 Task: Add The Humble Co Adult Plant Based Sensitive Toothbrush to the cart.
Action: Mouse moved to (885, 341)
Screenshot: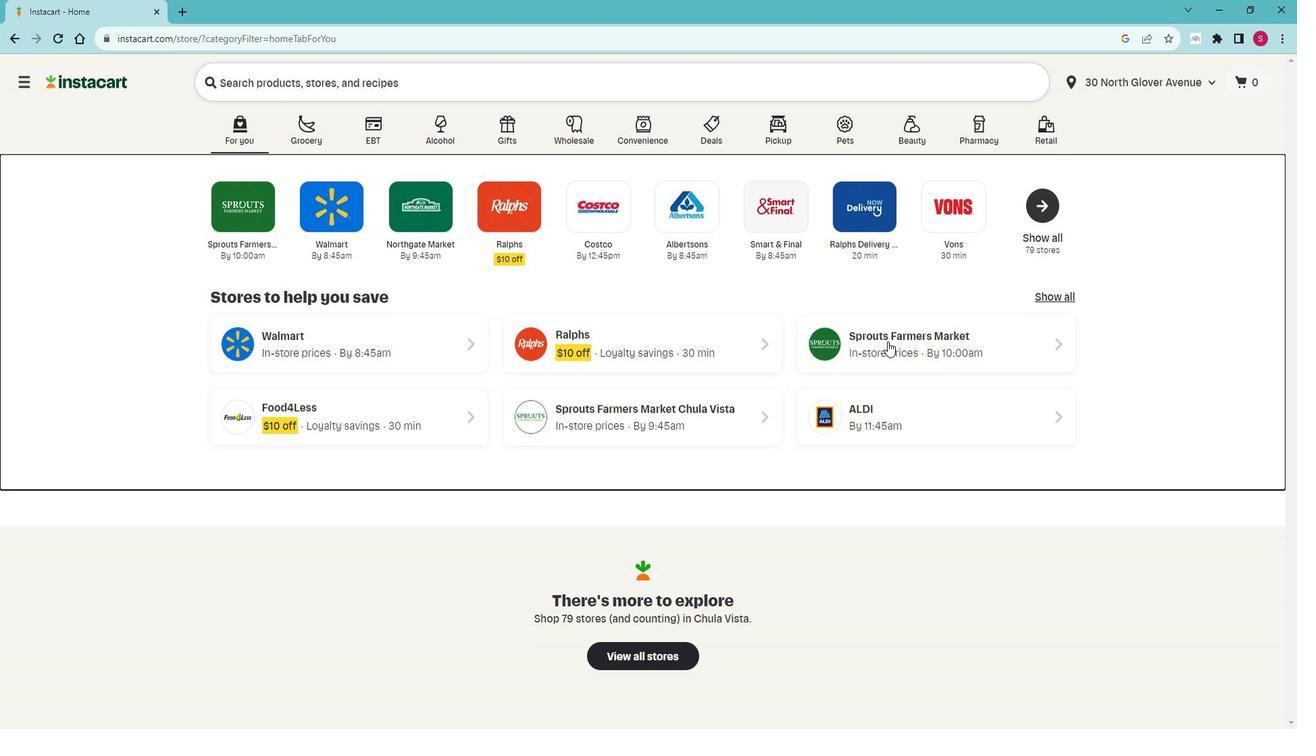 
Action: Mouse pressed left at (885, 341)
Screenshot: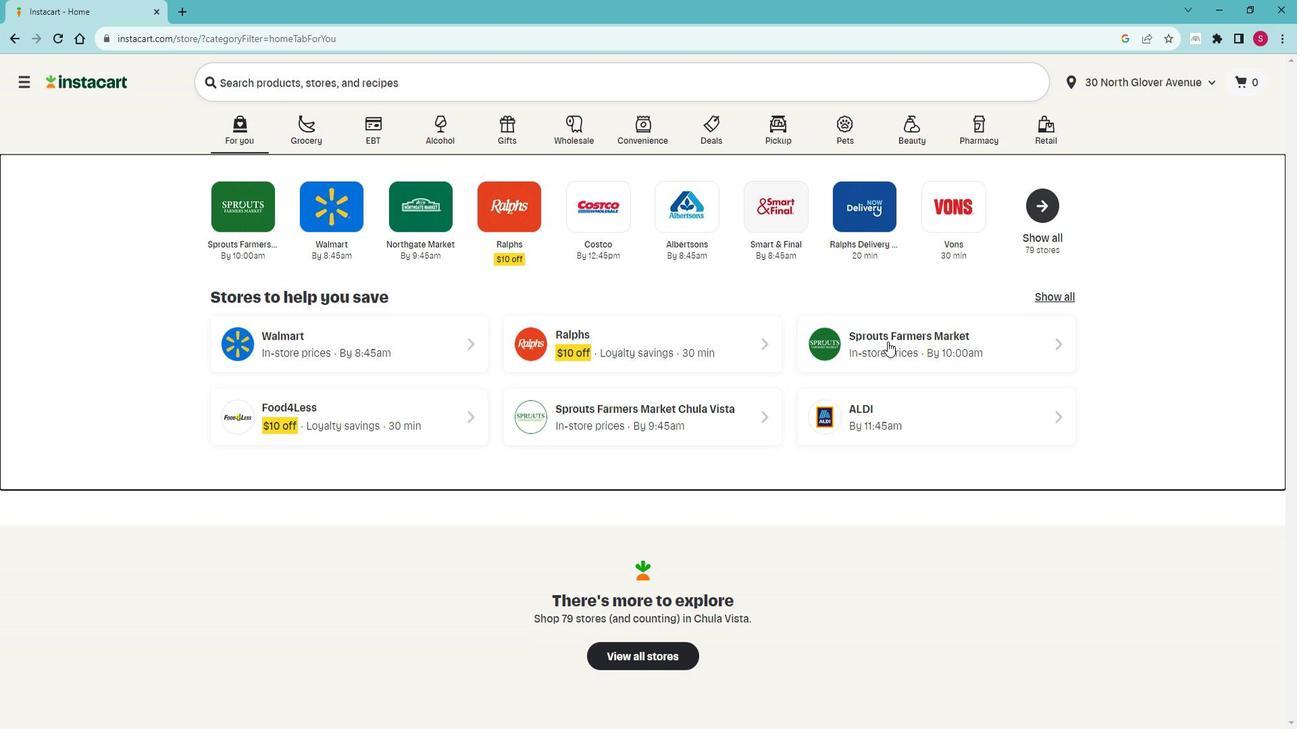 
Action: Mouse moved to (113, 501)
Screenshot: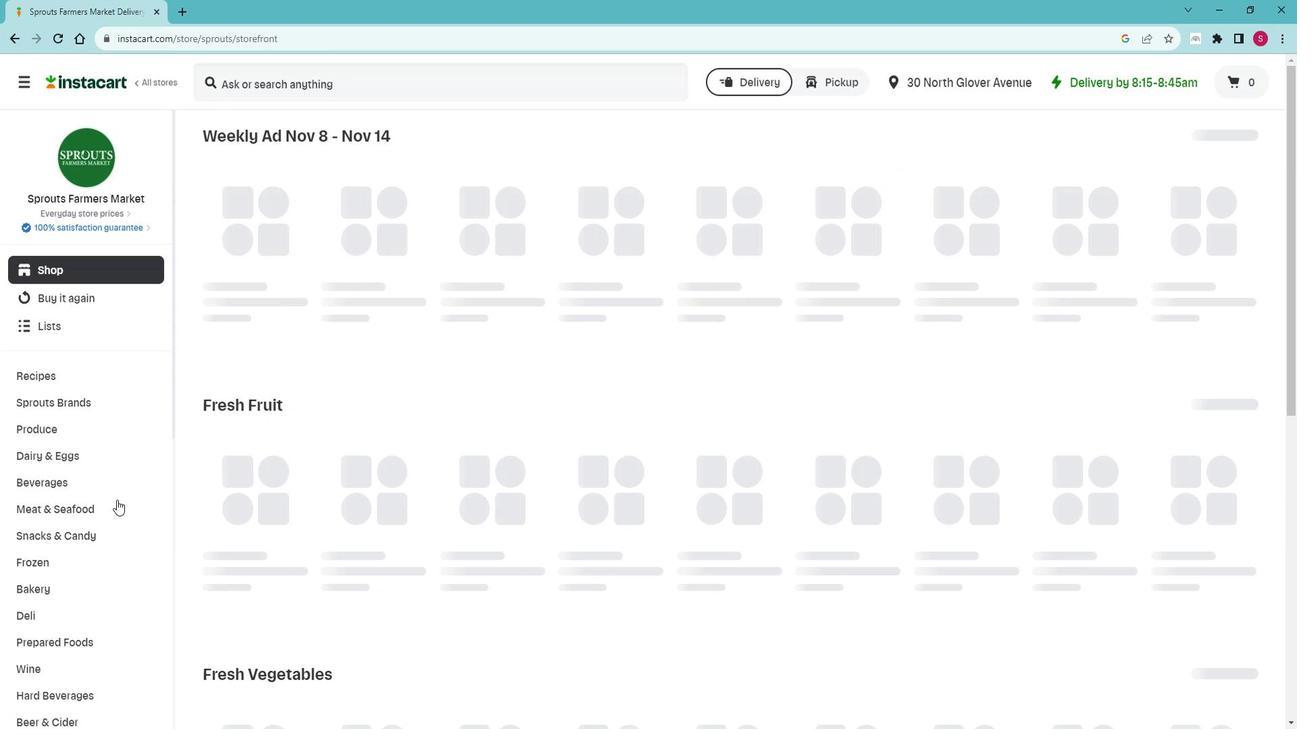 
Action: Mouse scrolled (113, 500) with delta (0, 0)
Screenshot: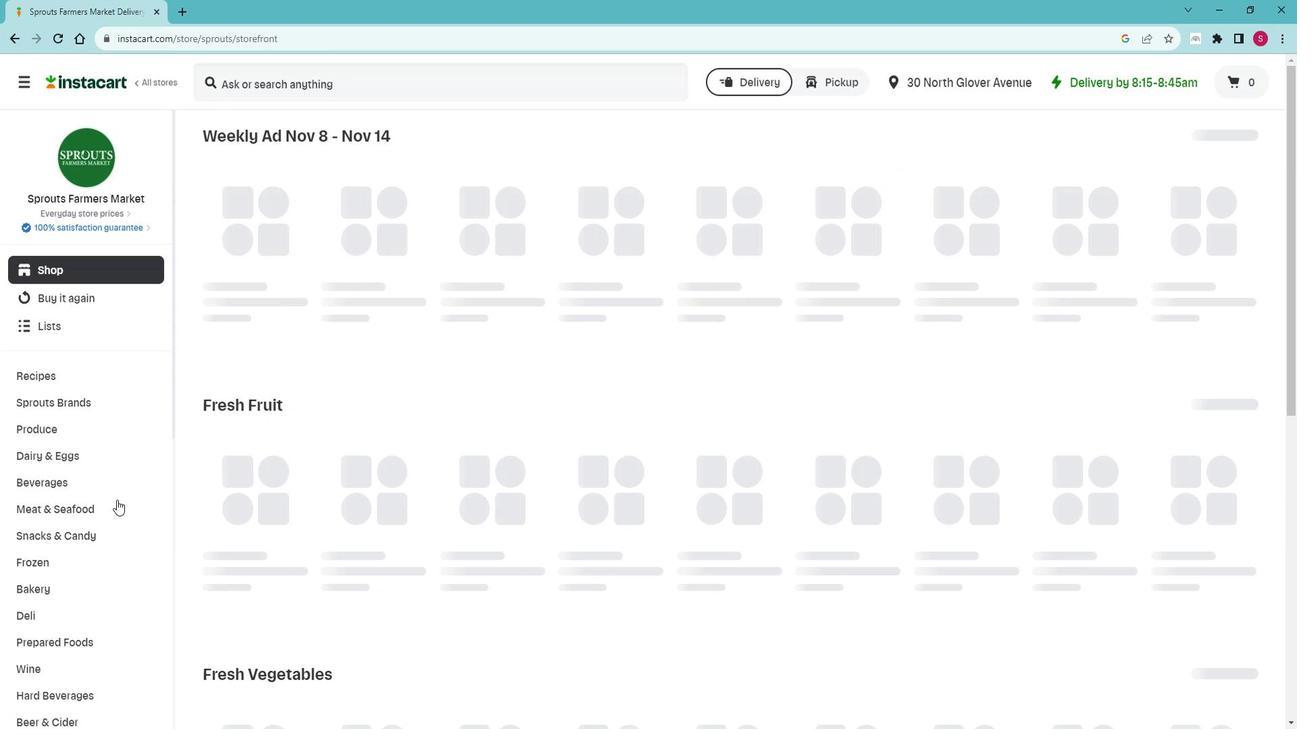 
Action: Mouse moved to (114, 501)
Screenshot: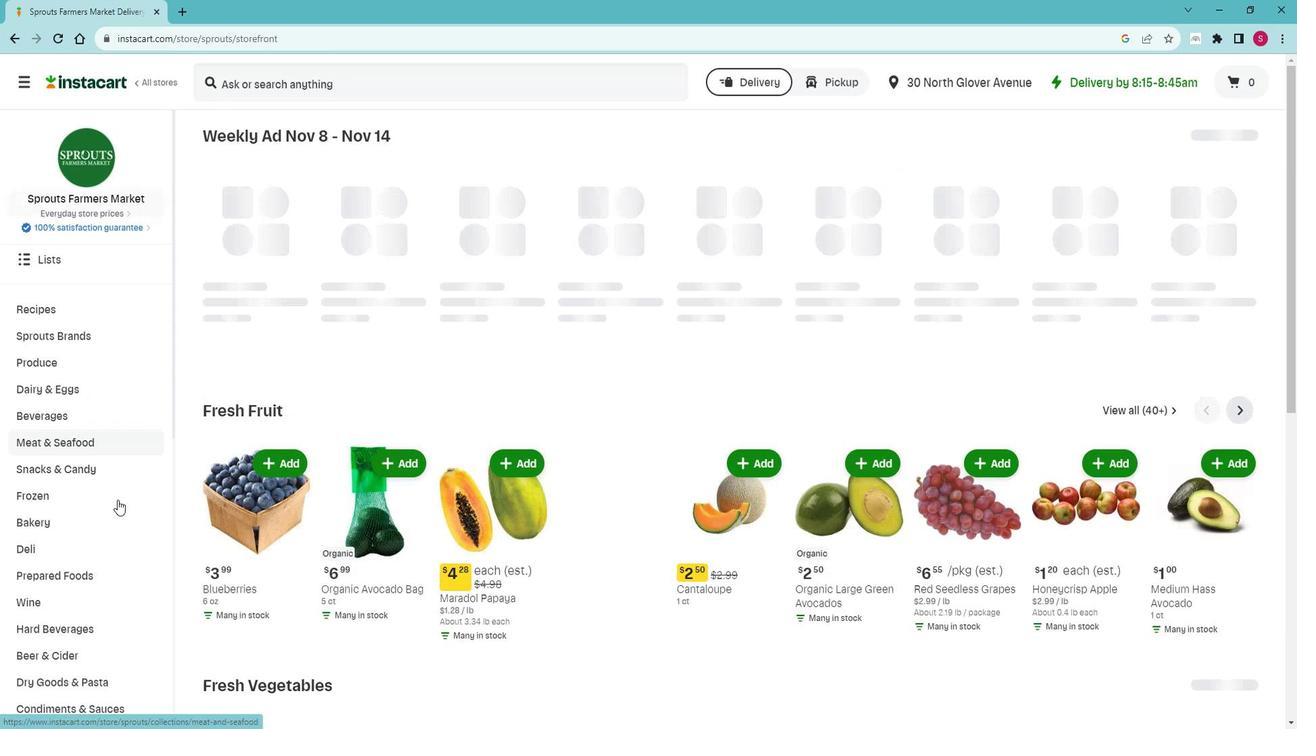 
Action: Mouse scrolled (114, 500) with delta (0, 0)
Screenshot: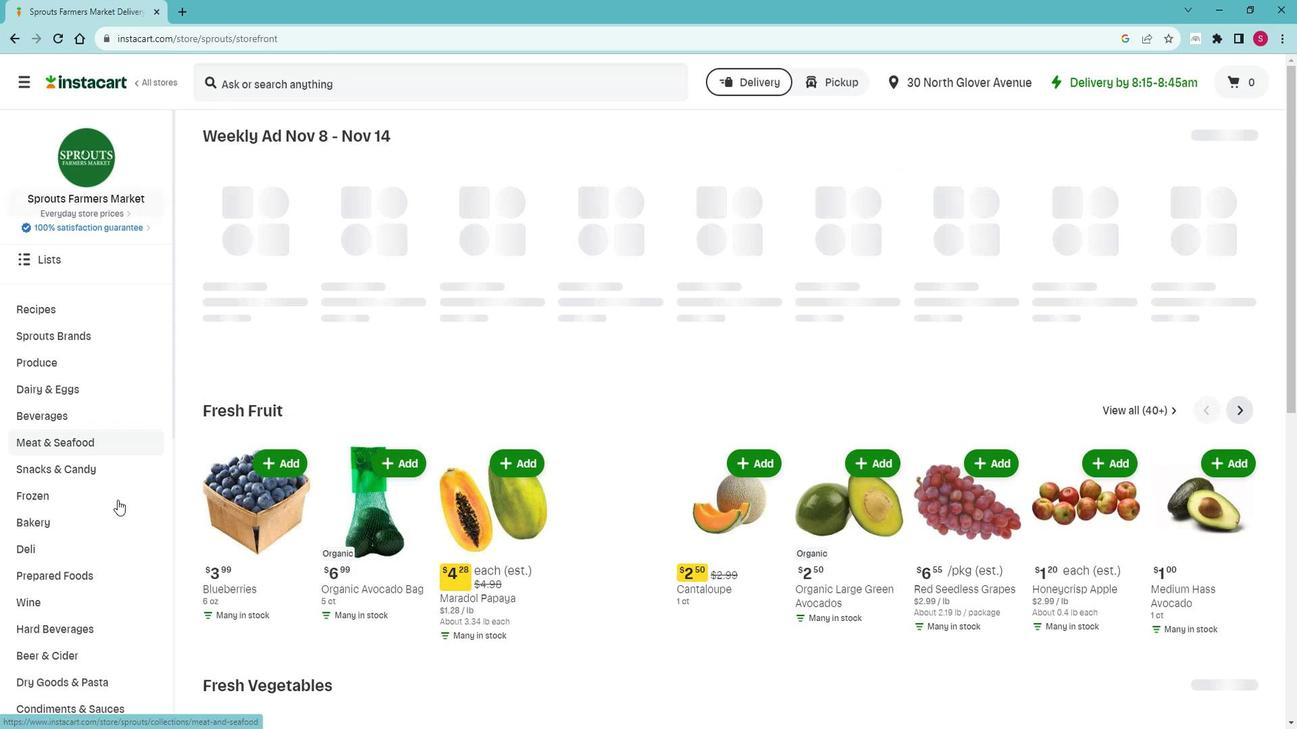 
Action: Mouse moved to (114, 501)
Screenshot: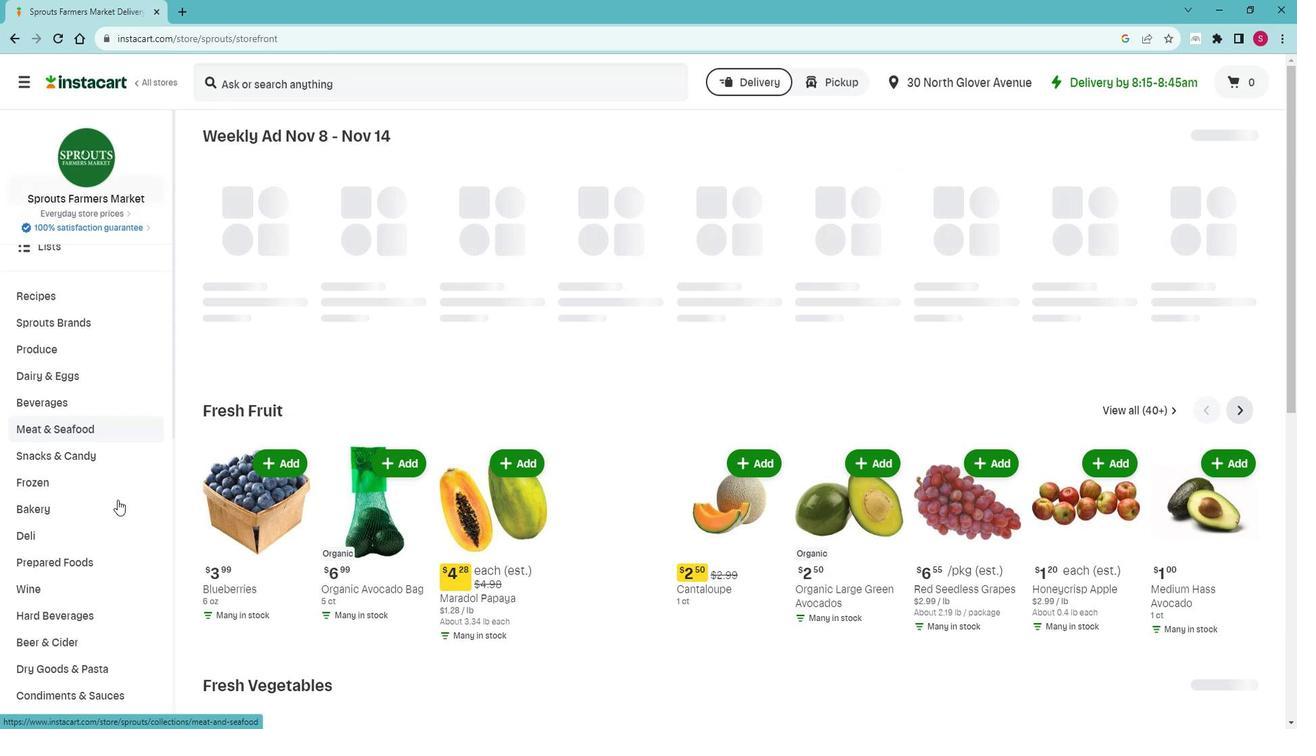 
Action: Mouse scrolled (114, 500) with delta (0, 0)
Screenshot: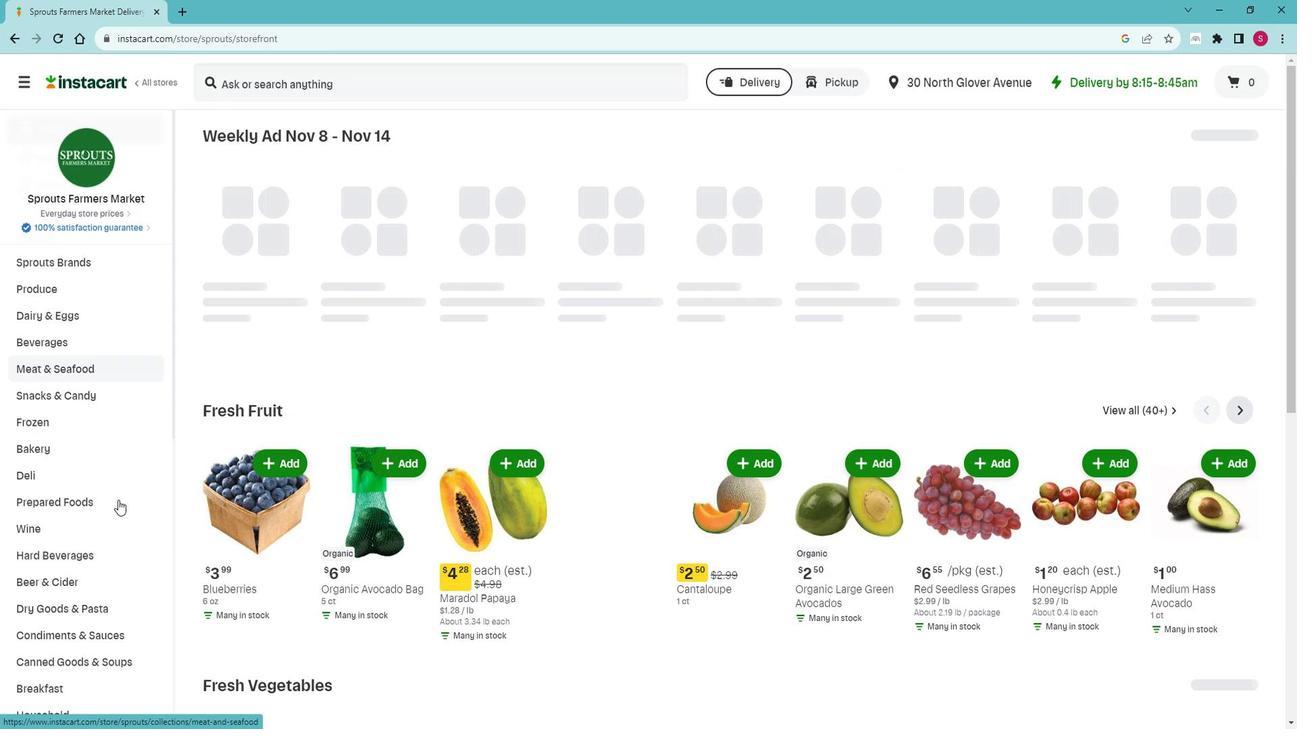 
Action: Mouse moved to (116, 498)
Screenshot: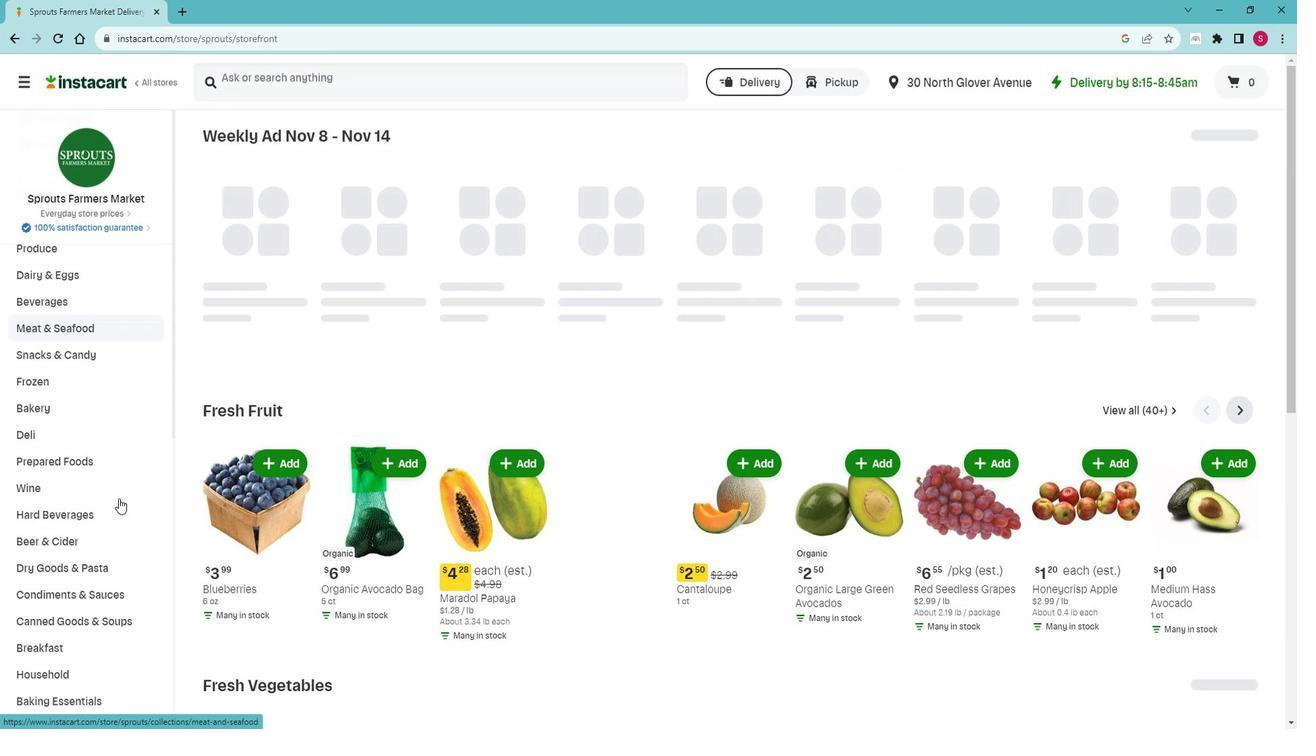 
Action: Mouse scrolled (116, 498) with delta (0, 0)
Screenshot: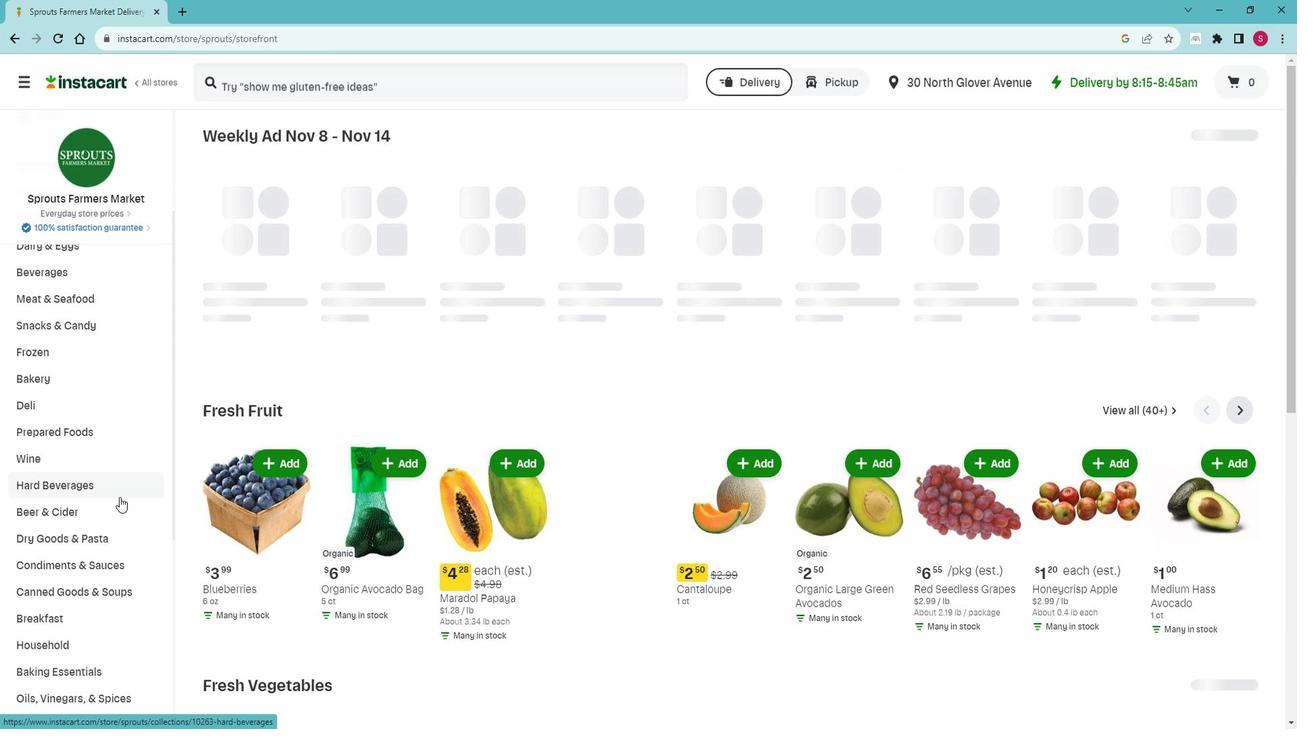 
Action: Mouse scrolled (116, 498) with delta (0, 0)
Screenshot: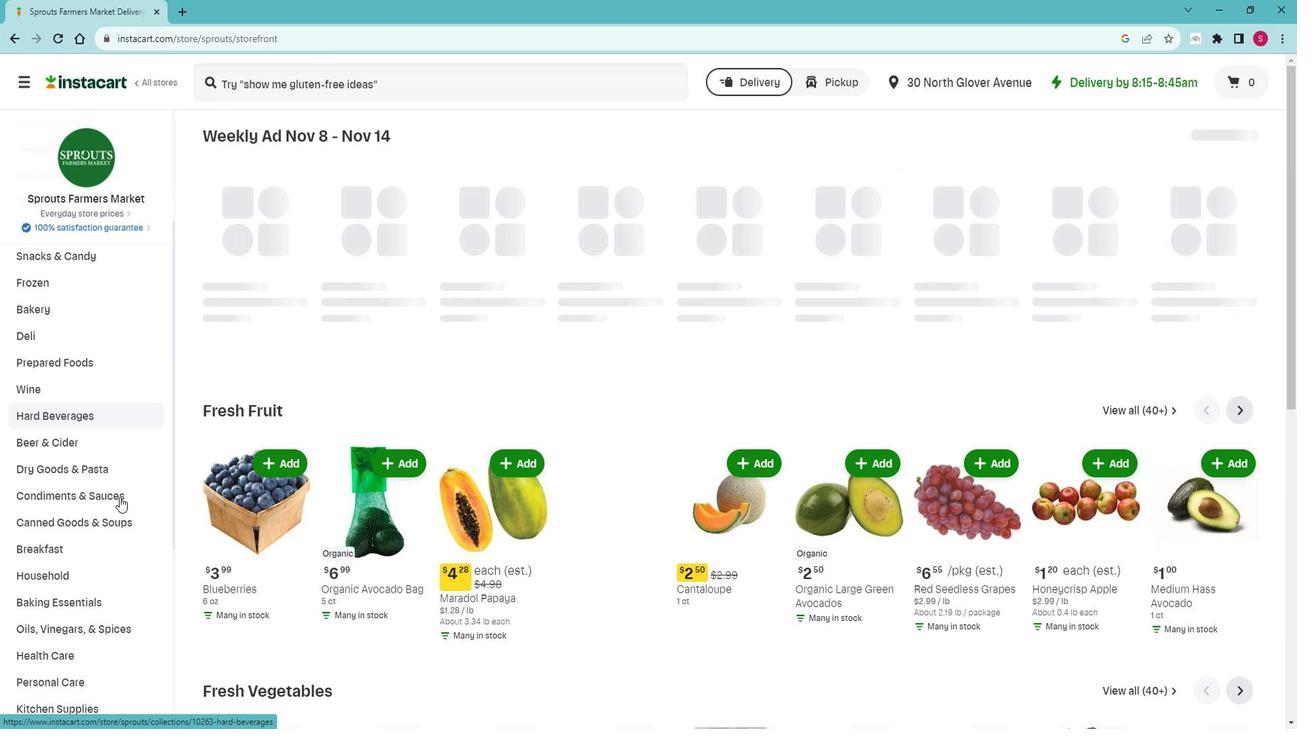 
Action: Mouse scrolled (116, 498) with delta (0, 0)
Screenshot: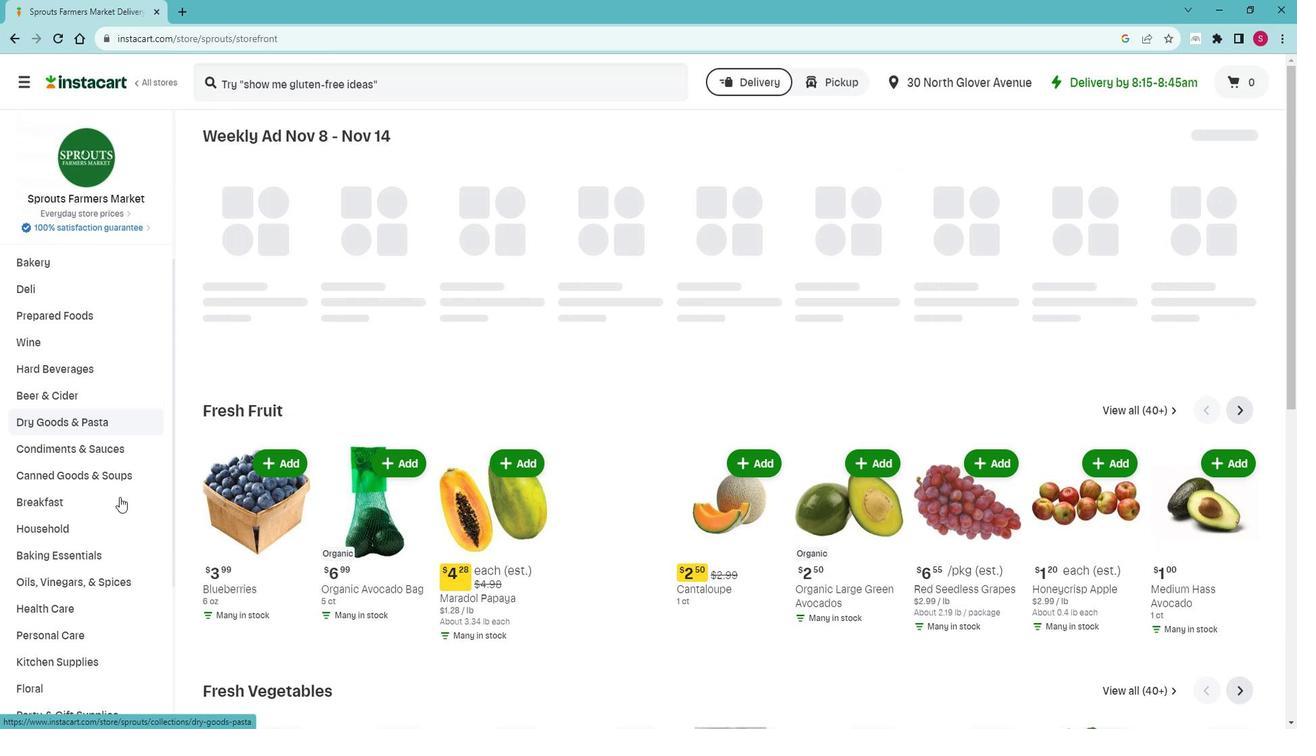 
Action: Mouse moved to (116, 497)
Screenshot: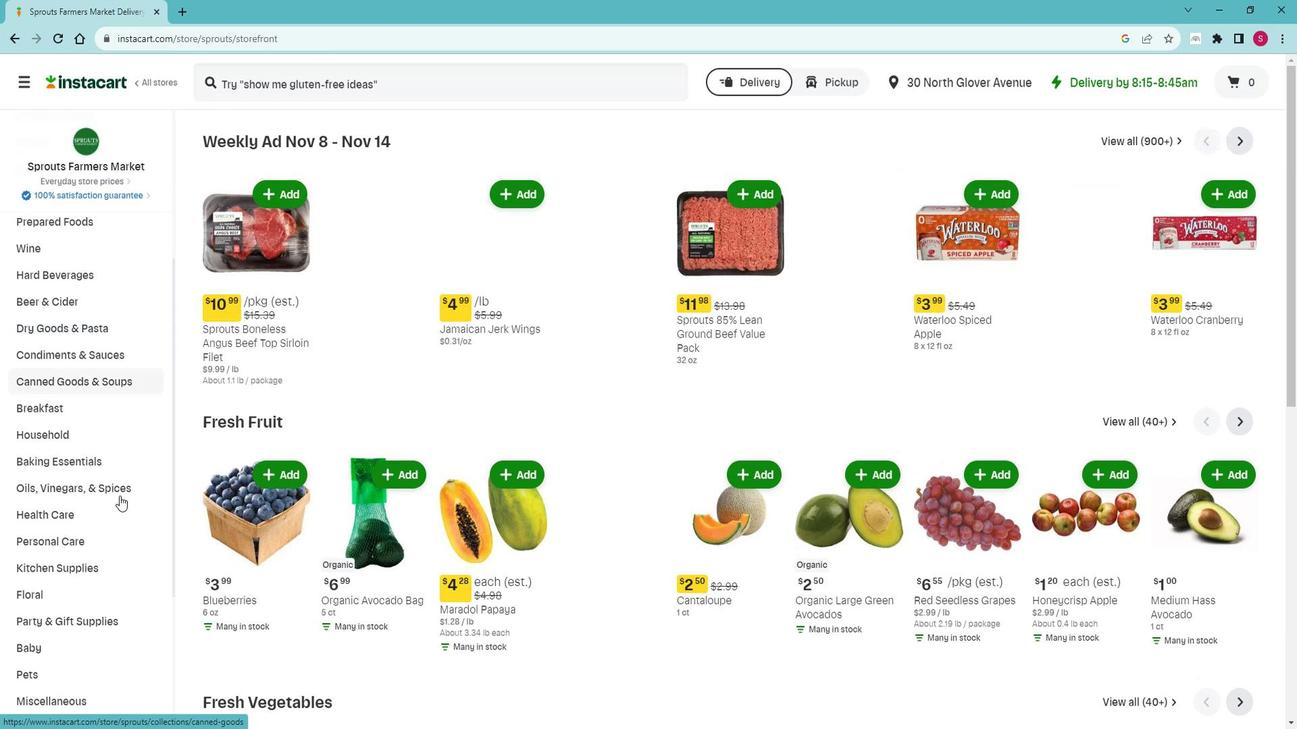 
Action: Mouse scrolled (116, 496) with delta (0, 0)
Screenshot: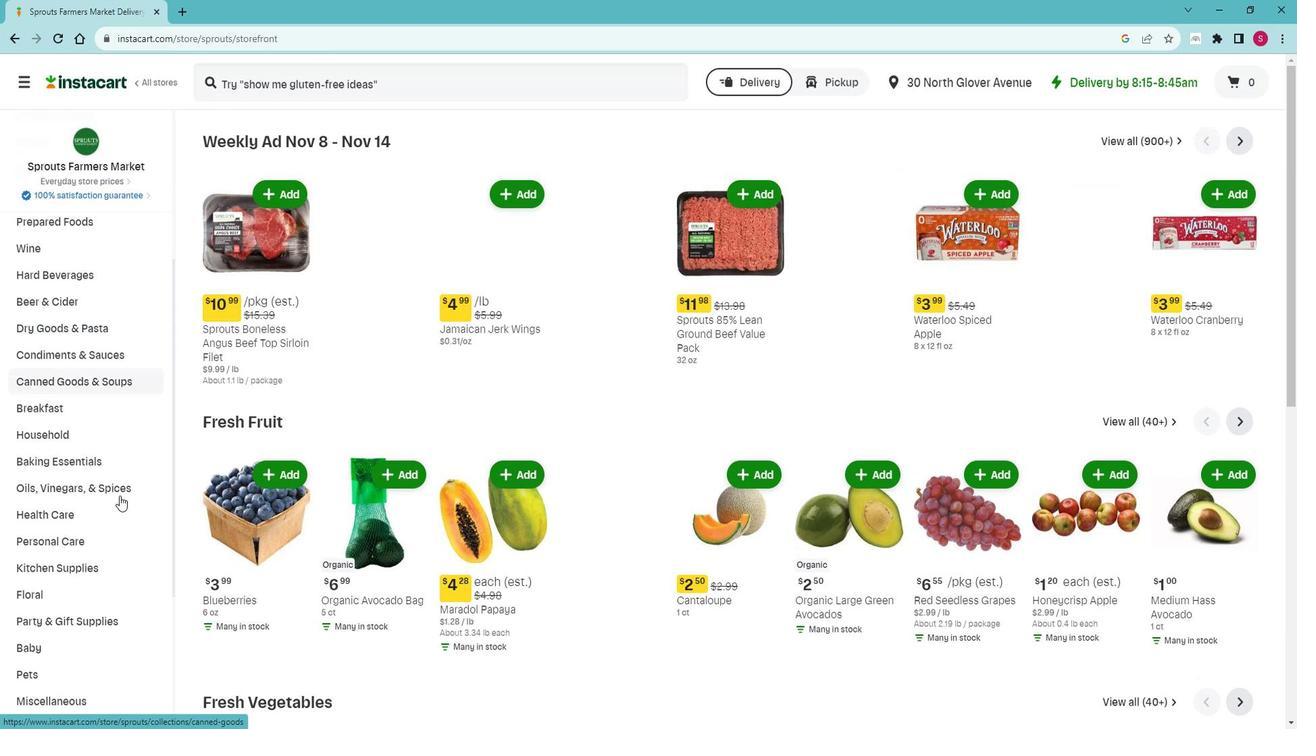 
Action: Mouse moved to (96, 472)
Screenshot: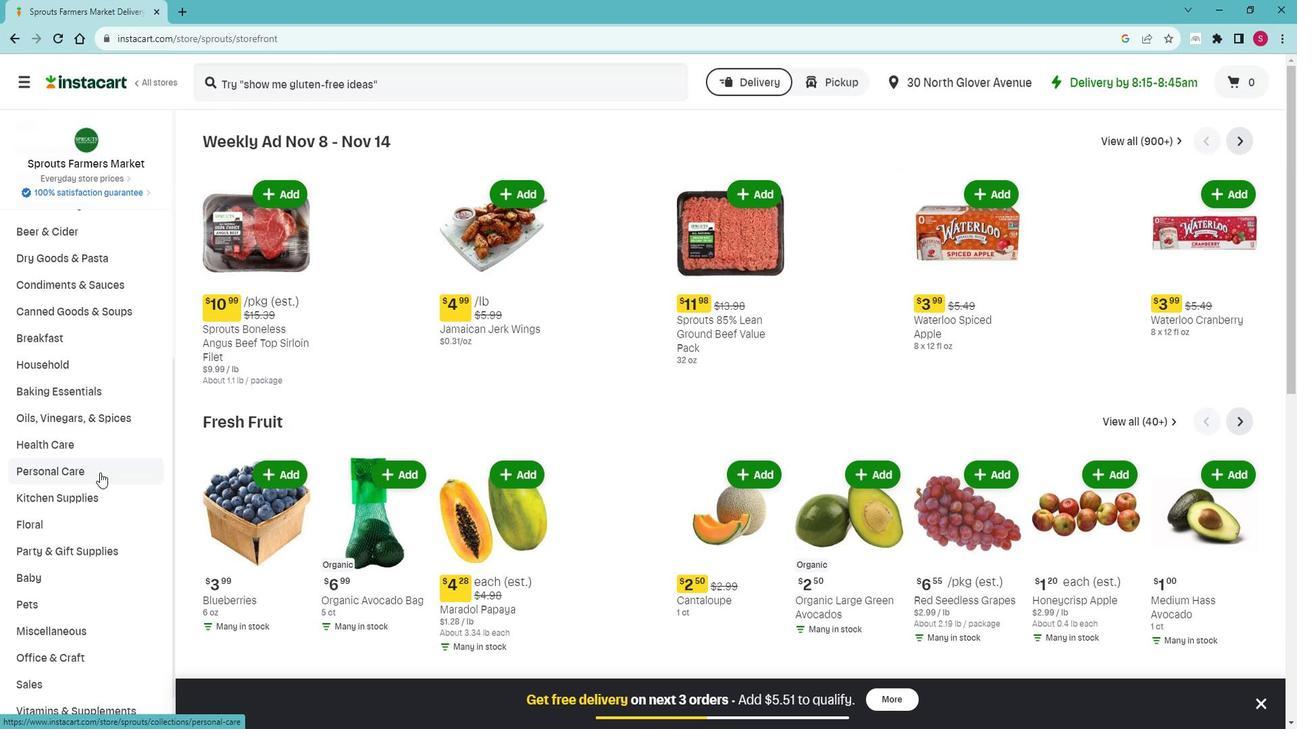 
Action: Mouse pressed left at (96, 472)
Screenshot: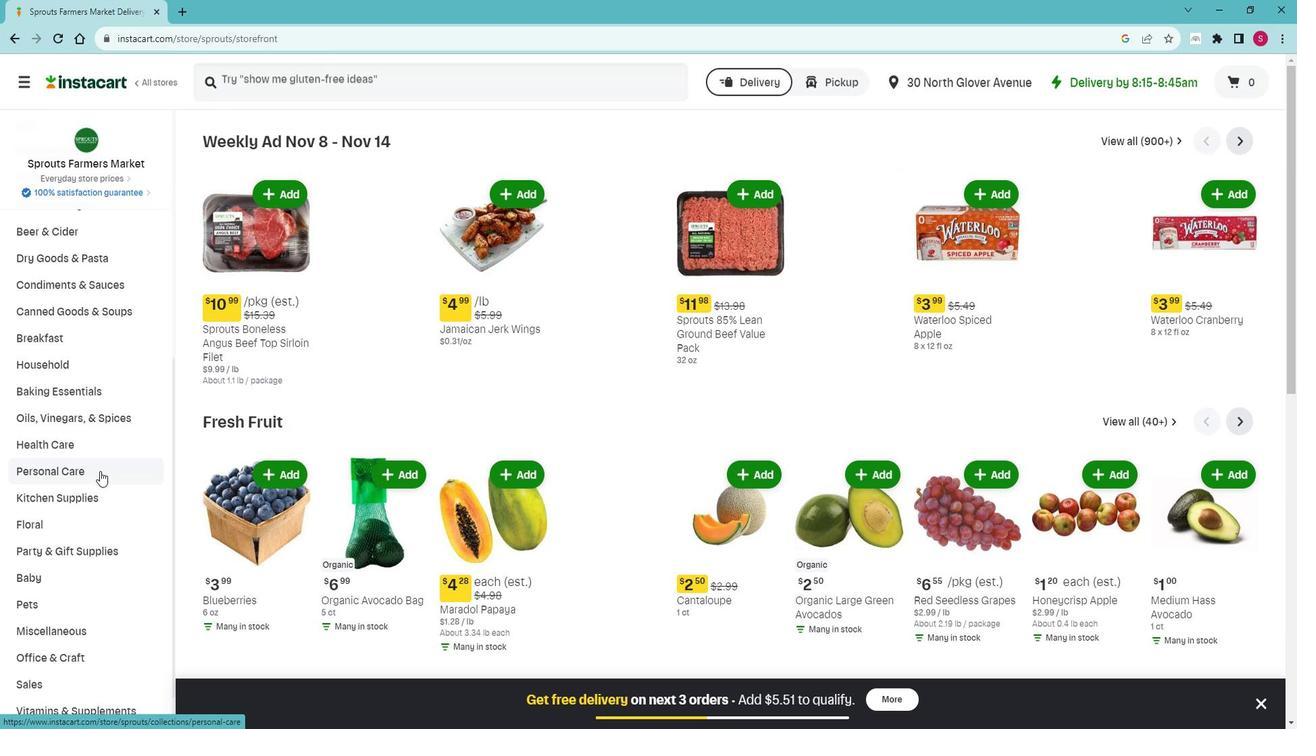 
Action: Mouse moved to (72, 521)
Screenshot: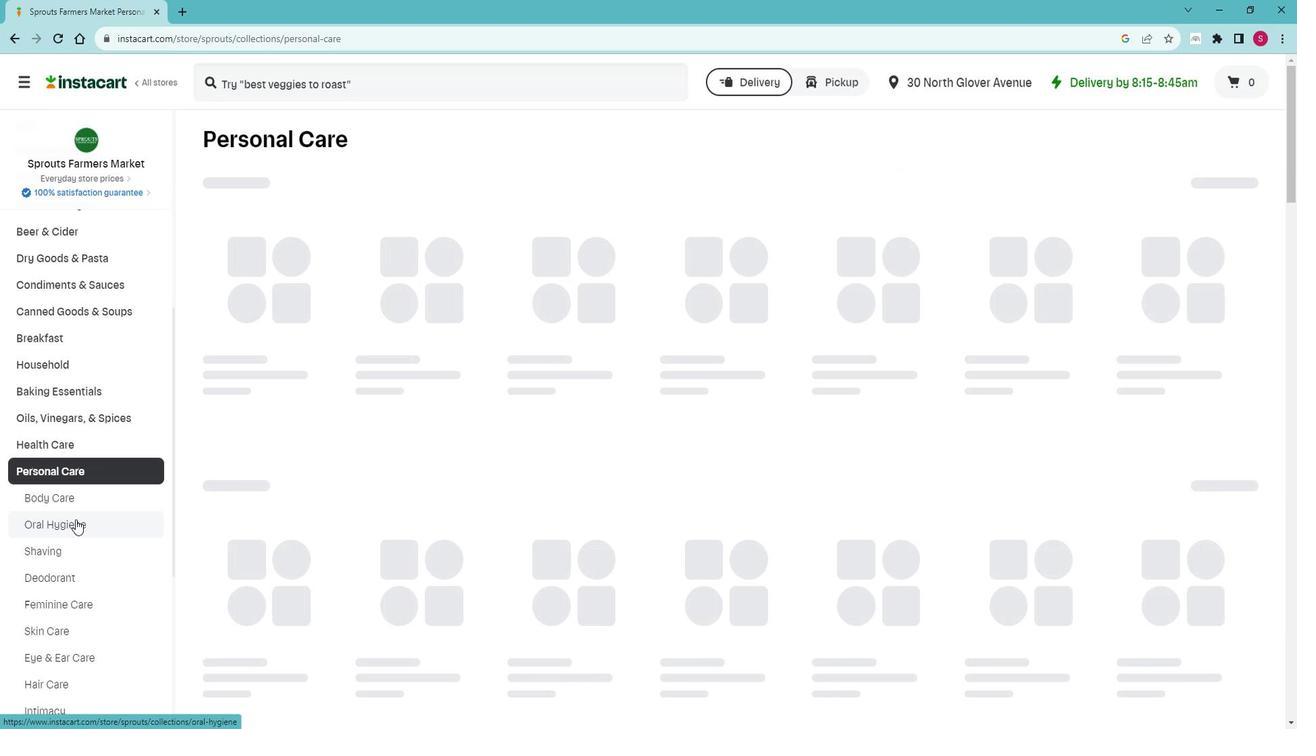 
Action: Mouse pressed left at (72, 521)
Screenshot: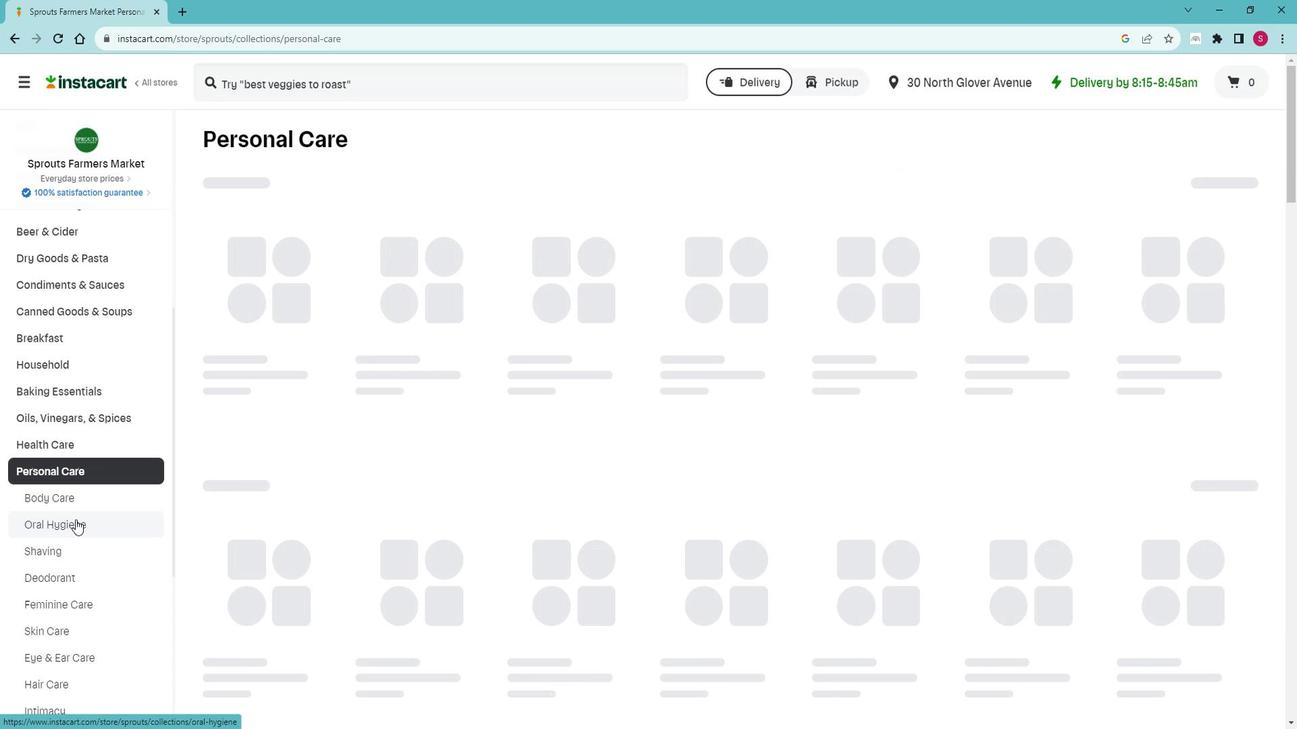 
Action: Mouse moved to (305, 193)
Screenshot: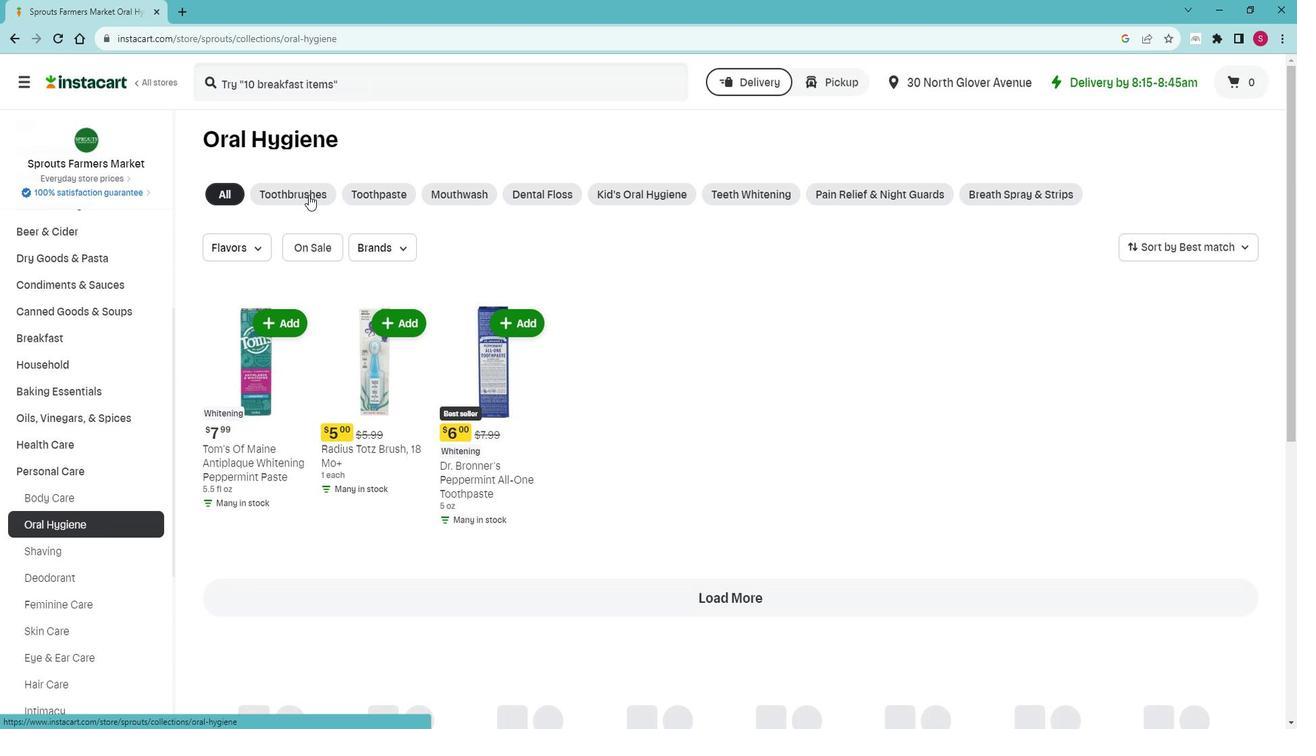 
Action: Mouse pressed left at (305, 193)
Screenshot: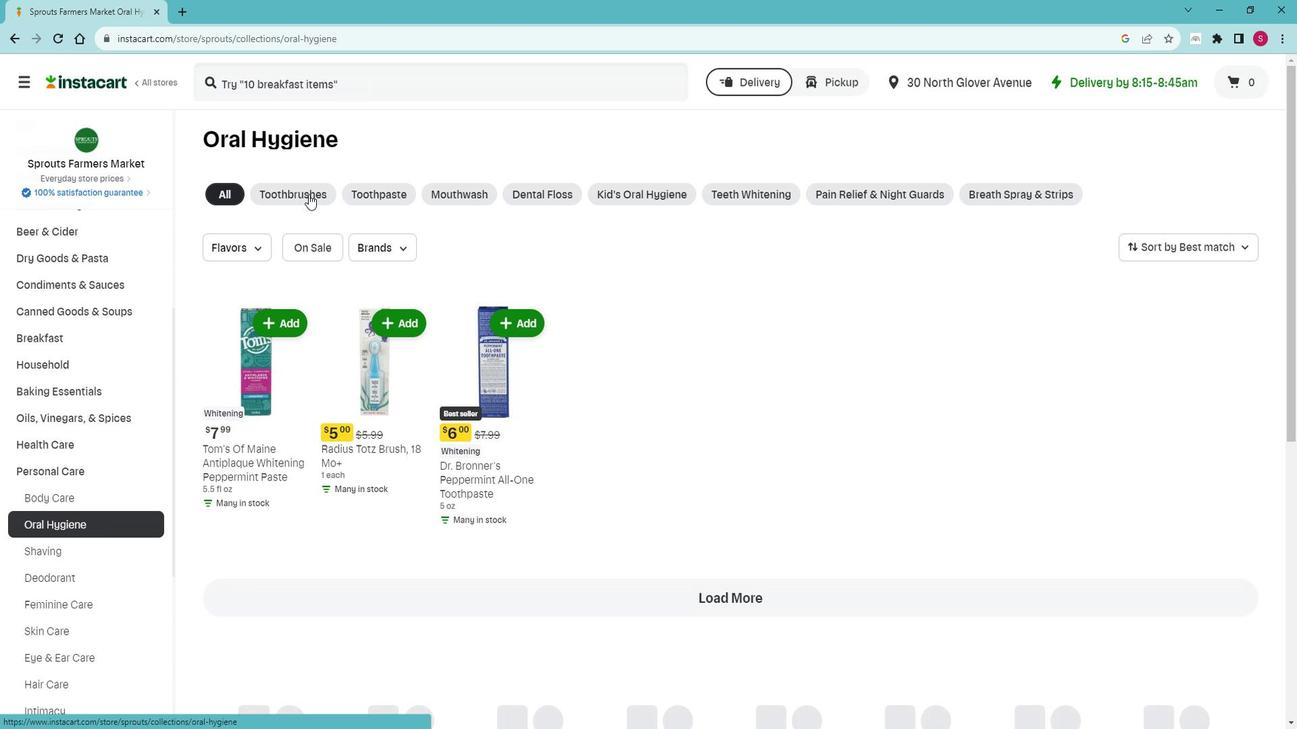 
Action: Mouse moved to (398, 80)
Screenshot: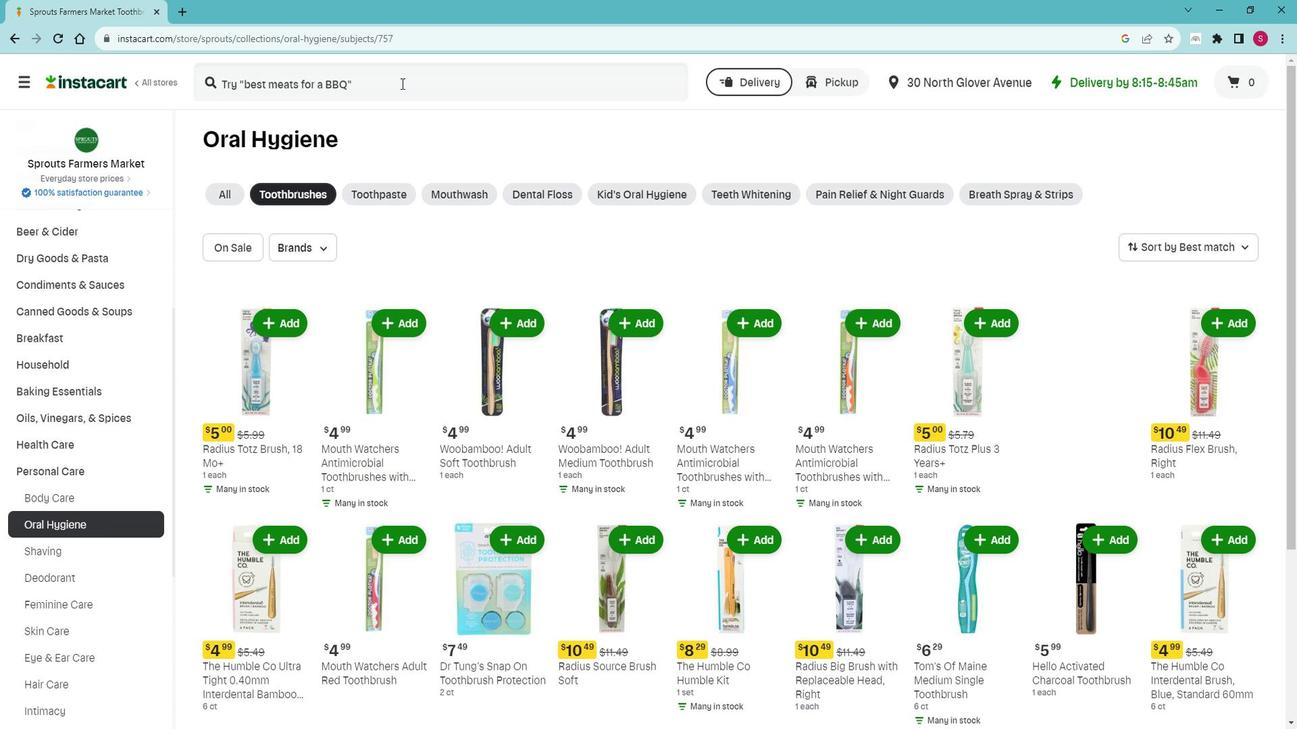 
Action: Mouse pressed left at (398, 80)
Screenshot: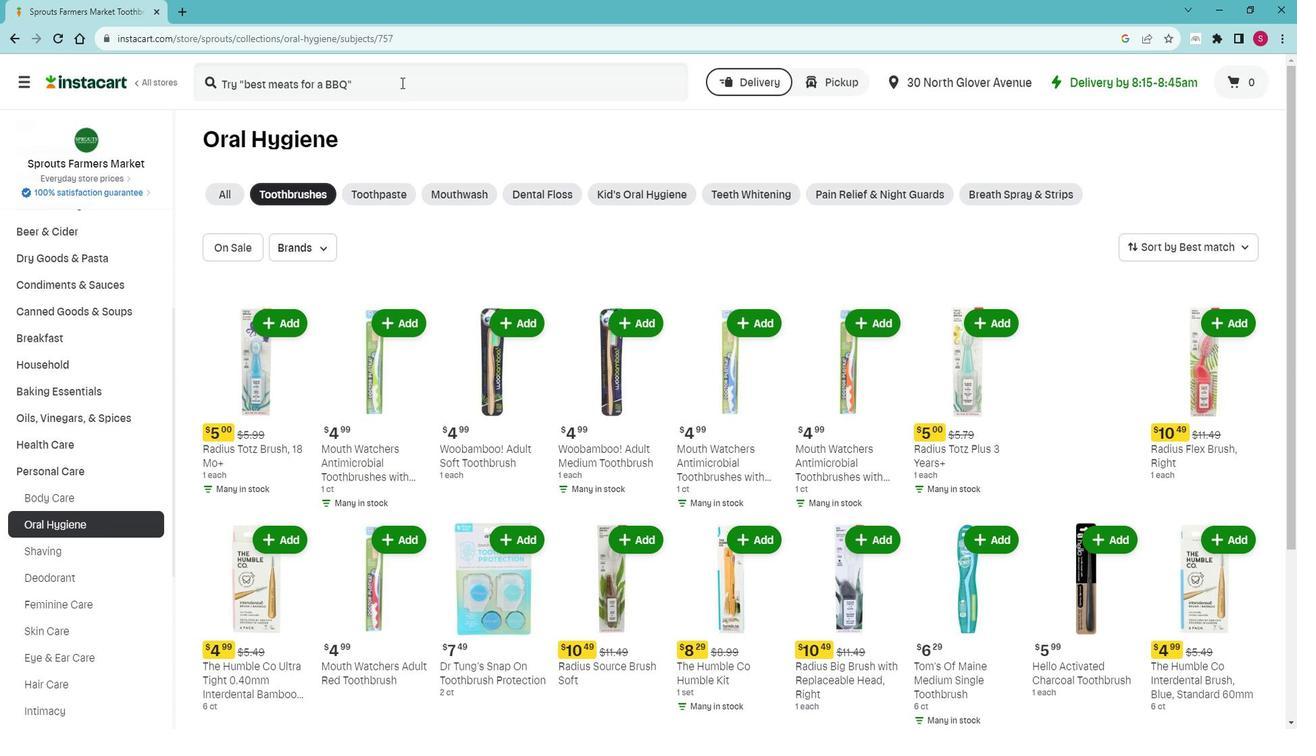 
Action: Key pressed <Key.shift>The<Key.space><Key.shift>Humble<Key.space><Key.shift>Co<Key.space><Key.shift>Adult<Key.space><Key.shift>Plant<Key.space><Key.shift>Based<Key.space><Key.shift>Sensitive<Key.space><Key.shift>Toothbrush<Key.space><Key.enter>
Screenshot: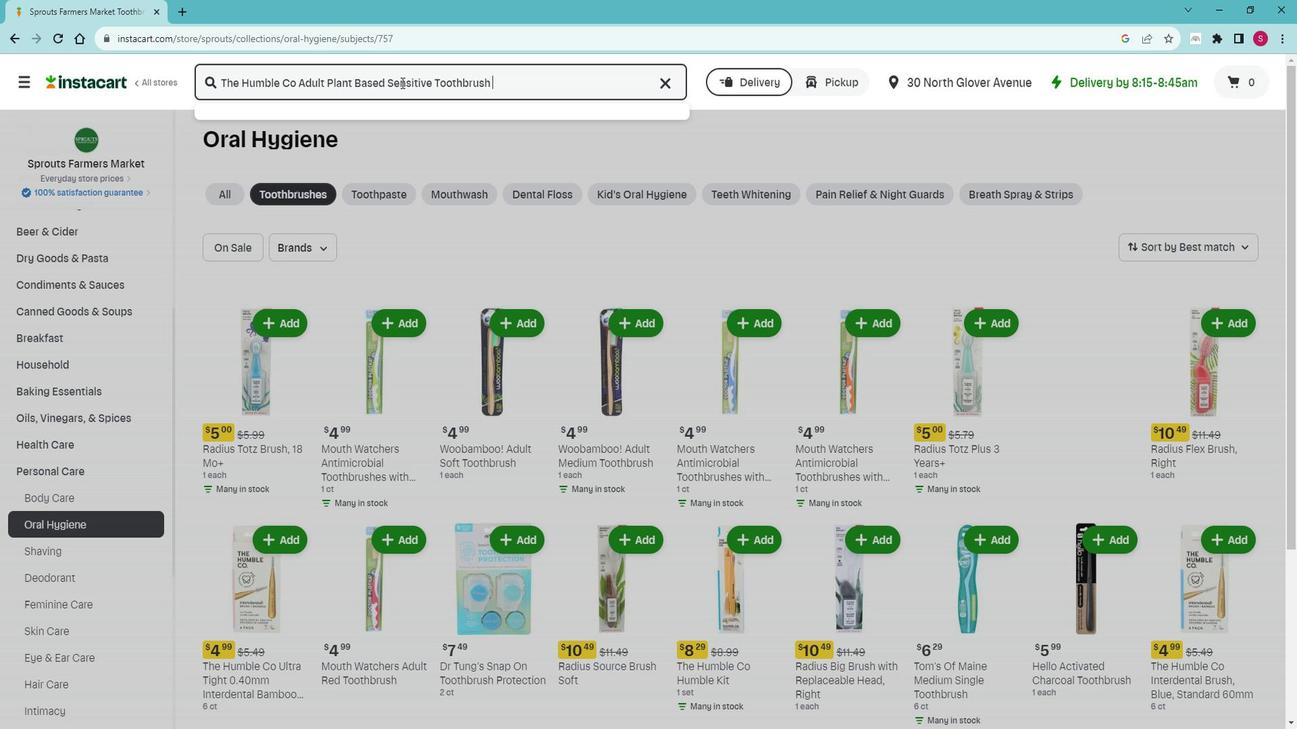 
Action: Mouse moved to (802, 220)
Screenshot: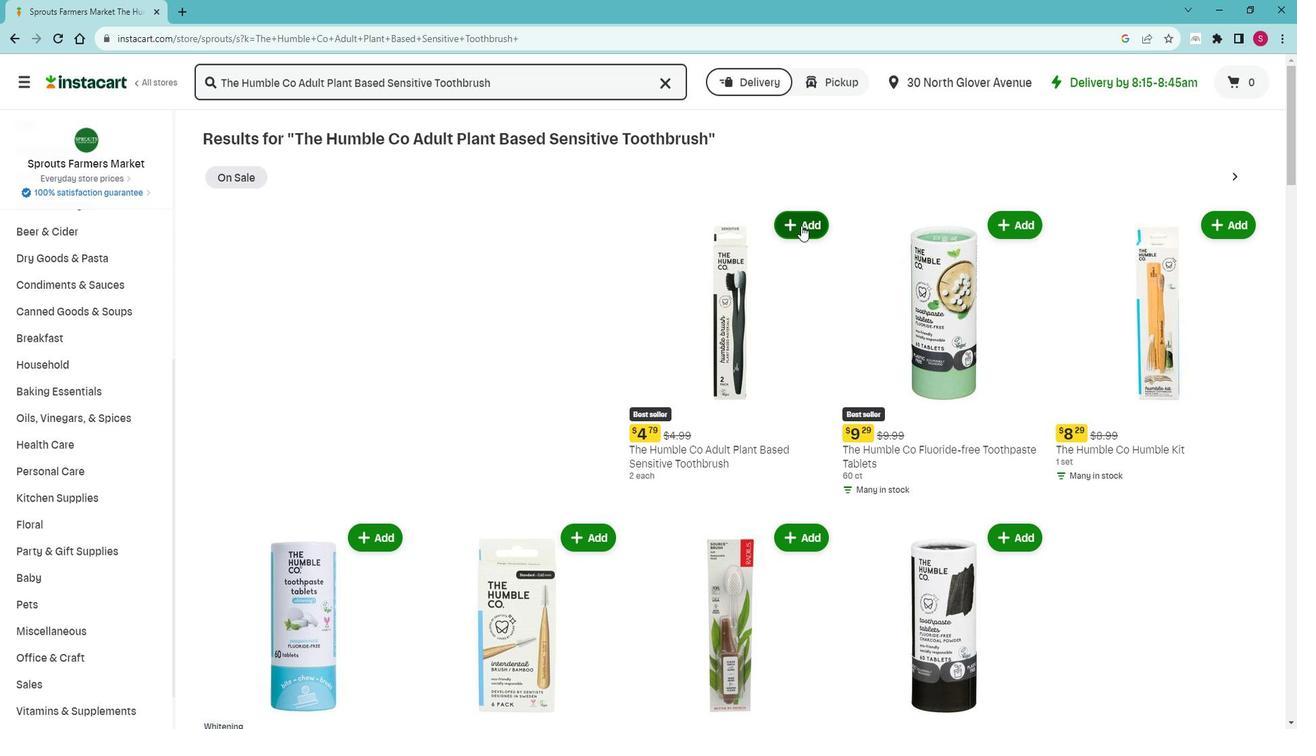 
Action: Mouse pressed left at (802, 220)
Screenshot: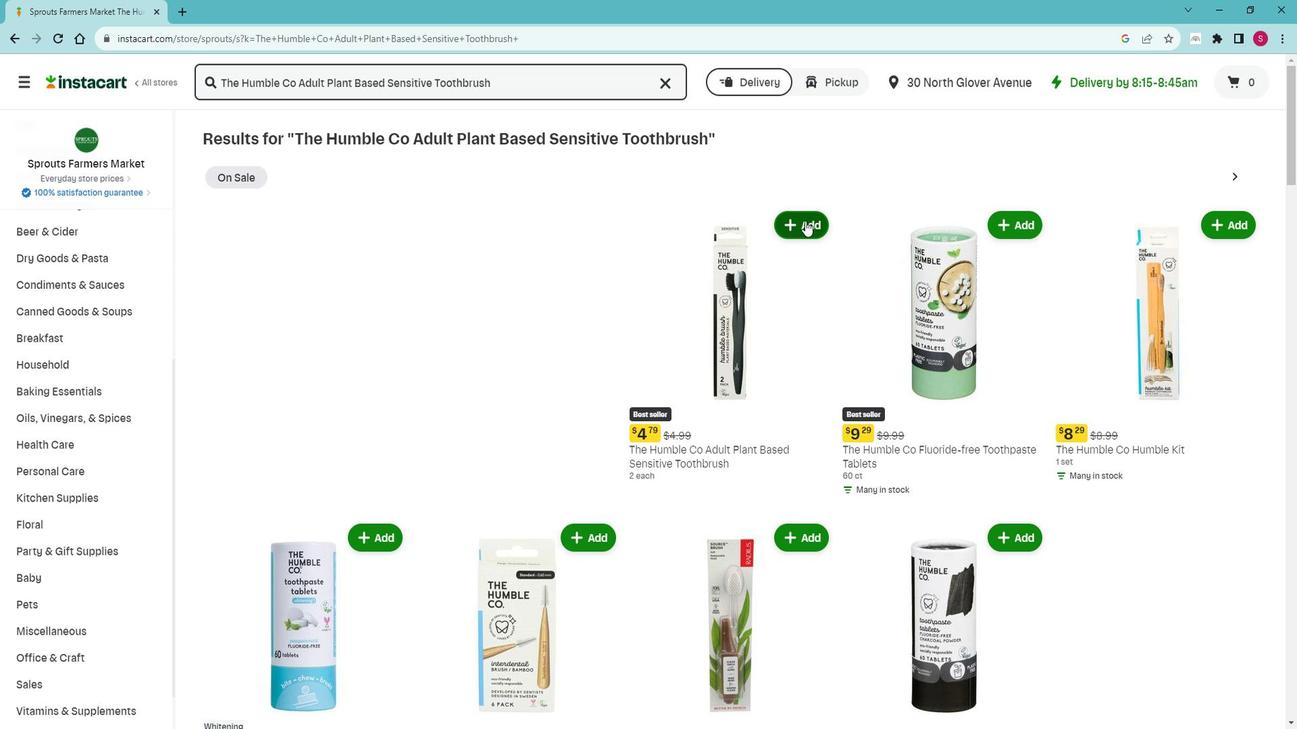 
Action: Mouse moved to (877, 168)
Screenshot: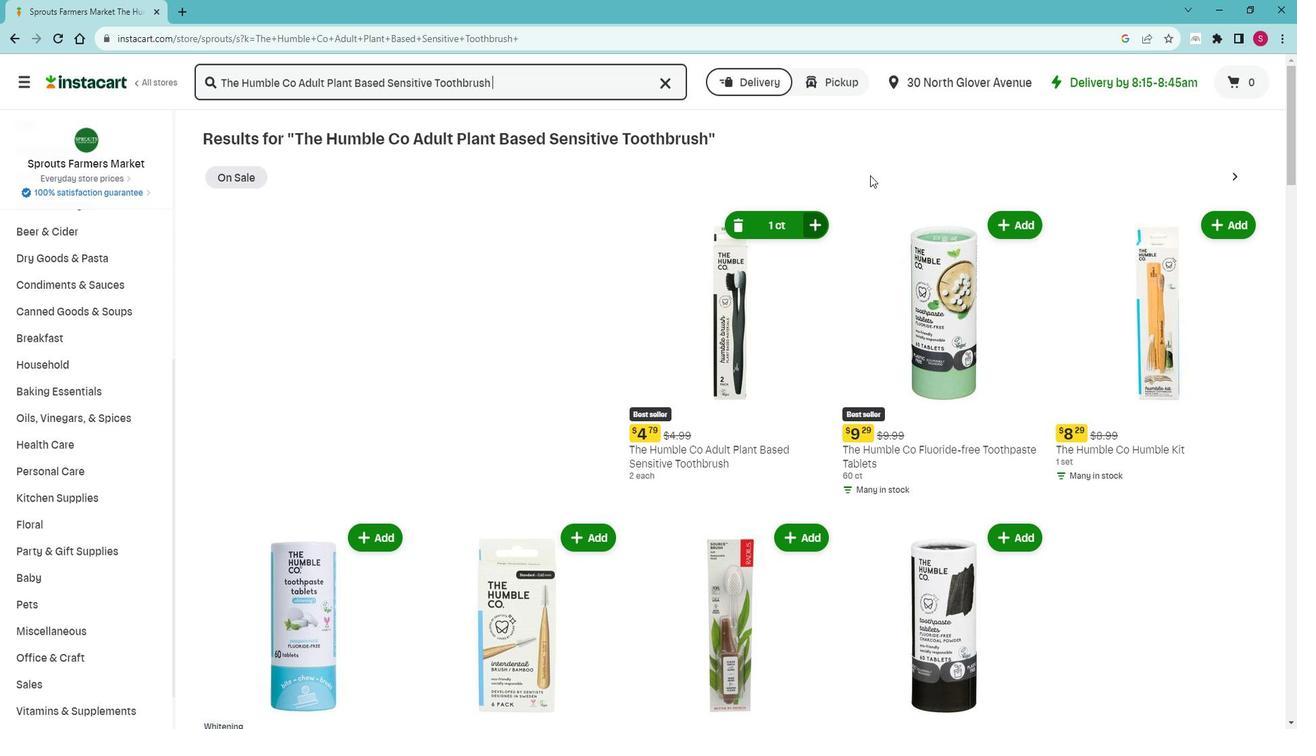 
